 Task: Change your name to "Mark Spencer".
Action: Mouse moved to (1002, 85)
Screenshot: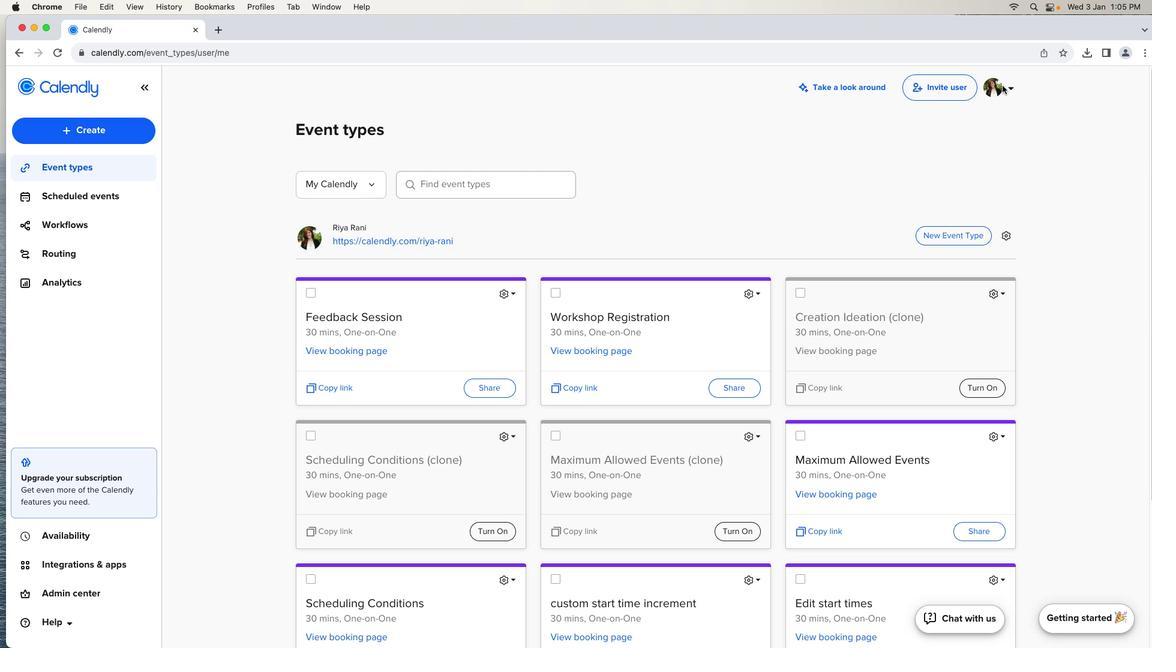 
Action: Mouse pressed left at (1002, 85)
Screenshot: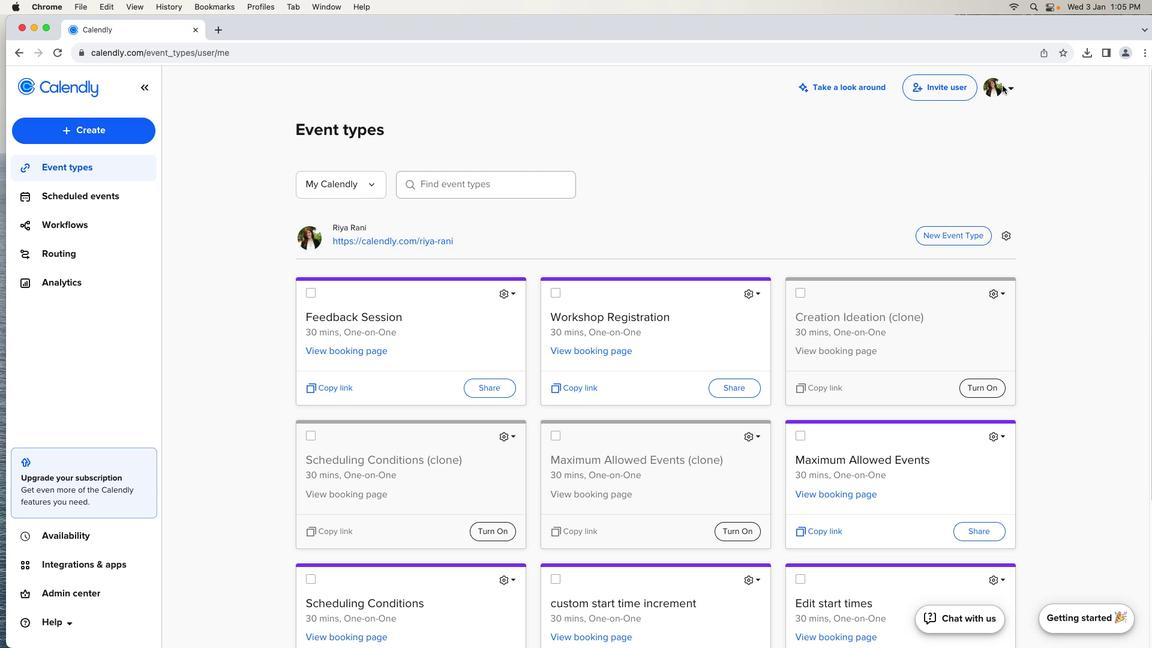 
Action: Mouse moved to (998, 85)
Screenshot: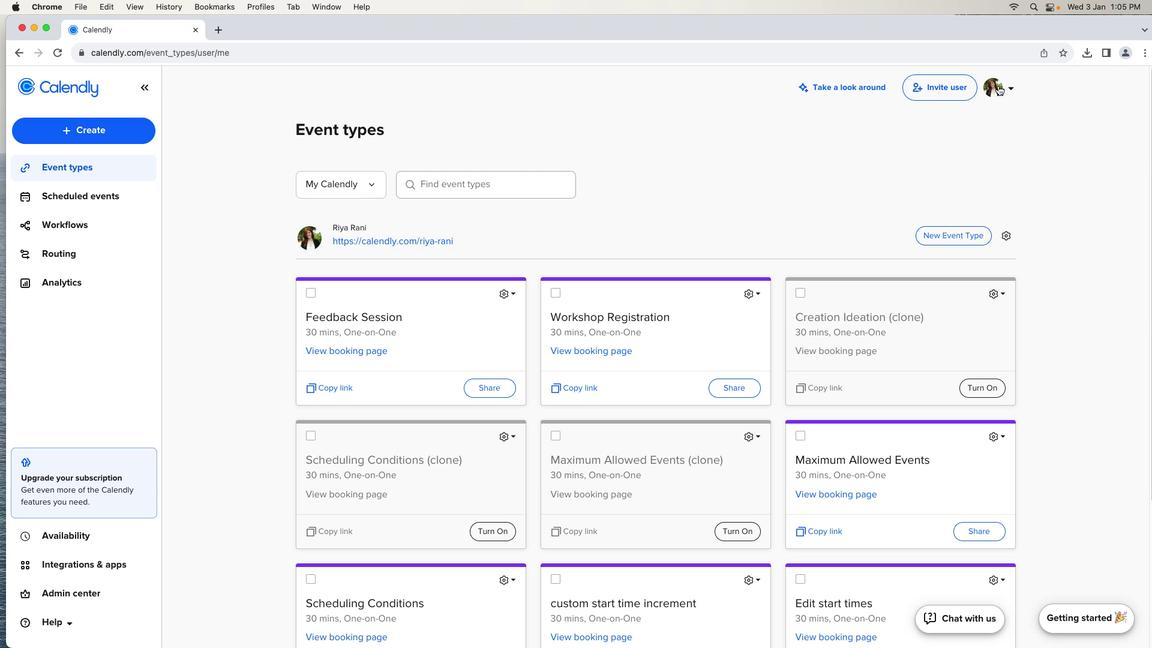 
Action: Mouse pressed left at (998, 85)
Screenshot: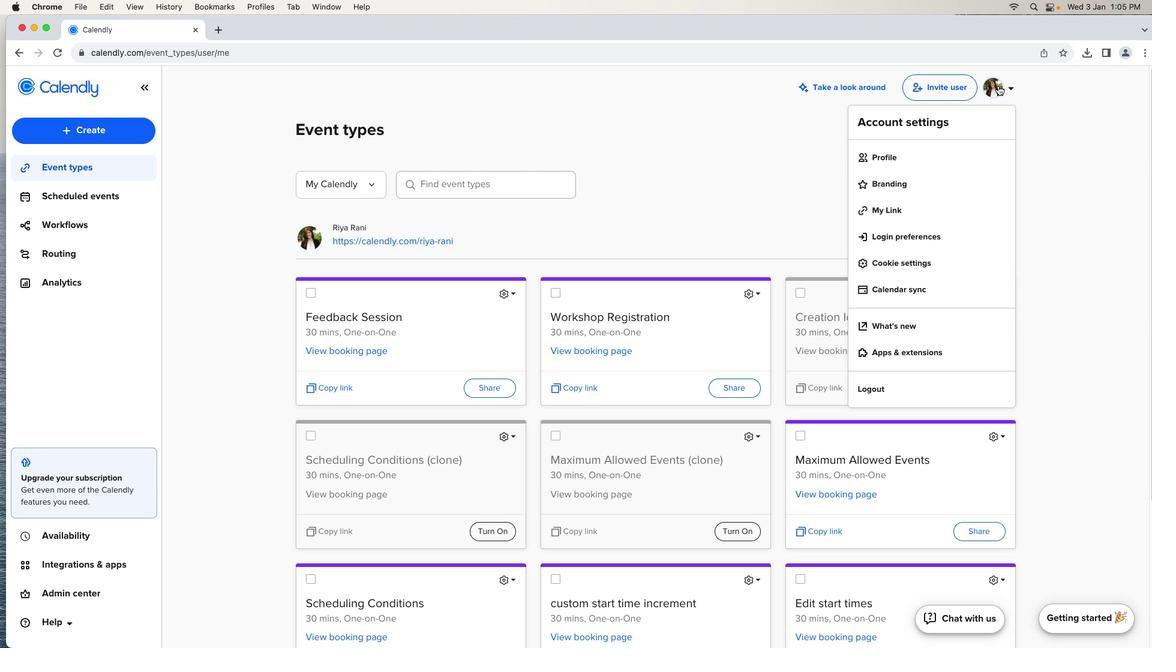 
Action: Mouse moved to (920, 159)
Screenshot: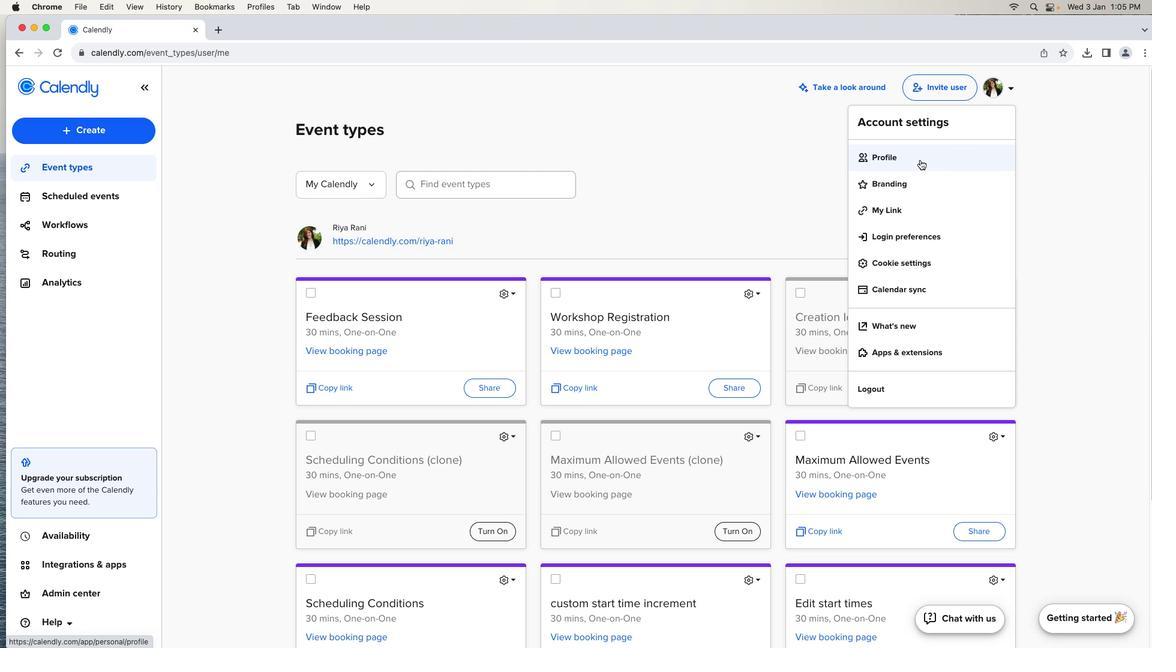 
Action: Mouse pressed left at (920, 159)
Screenshot: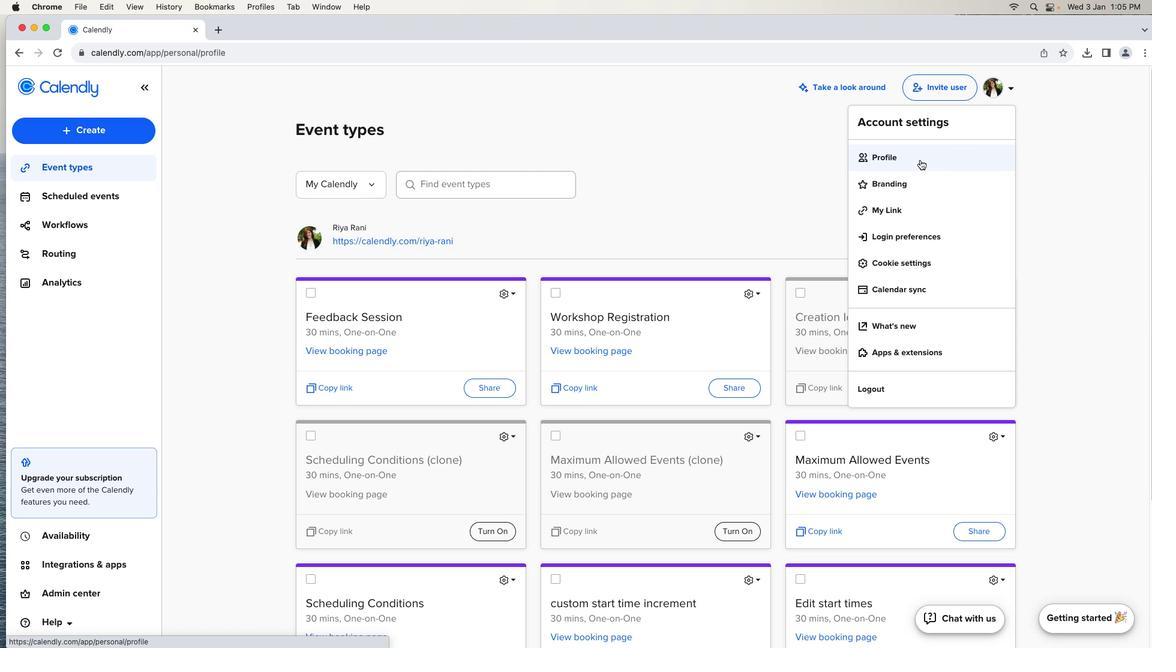 
Action: Mouse moved to (358, 290)
Screenshot: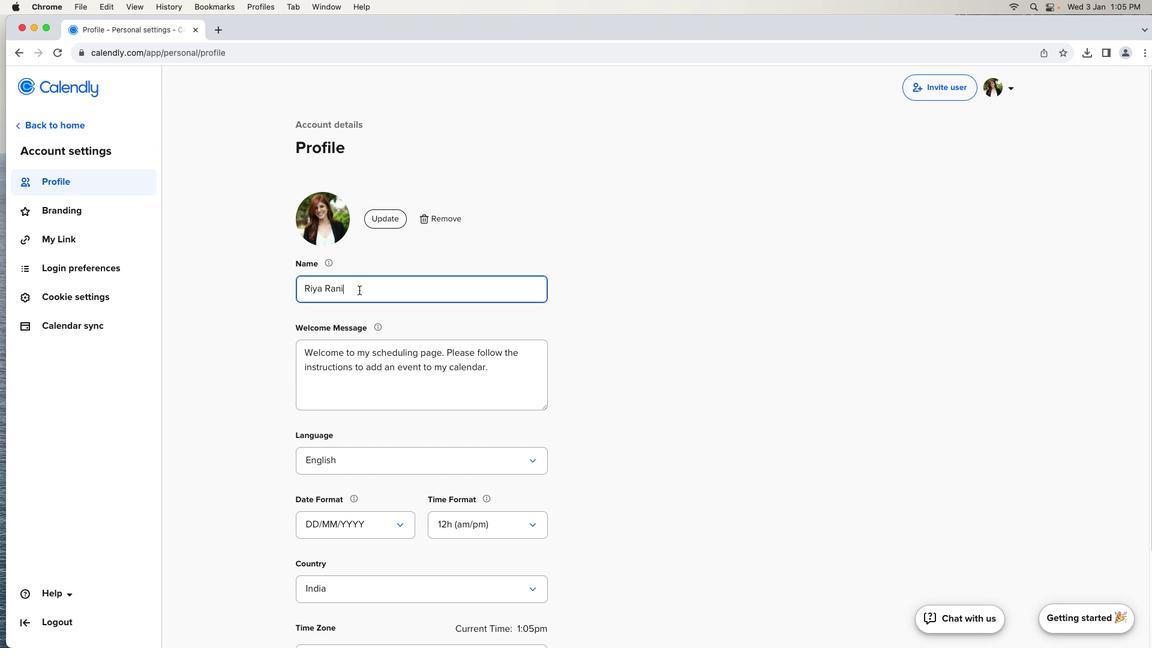 
Action: Mouse pressed left at (358, 290)
Screenshot: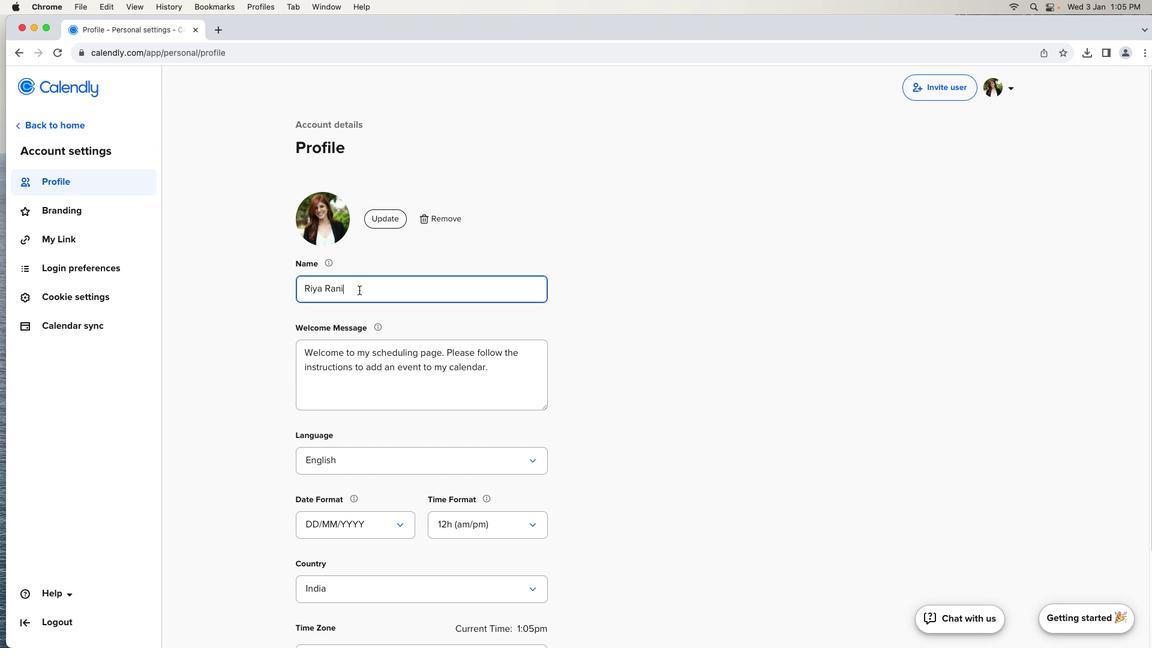 
Action: Mouse moved to (364, 291)
Screenshot: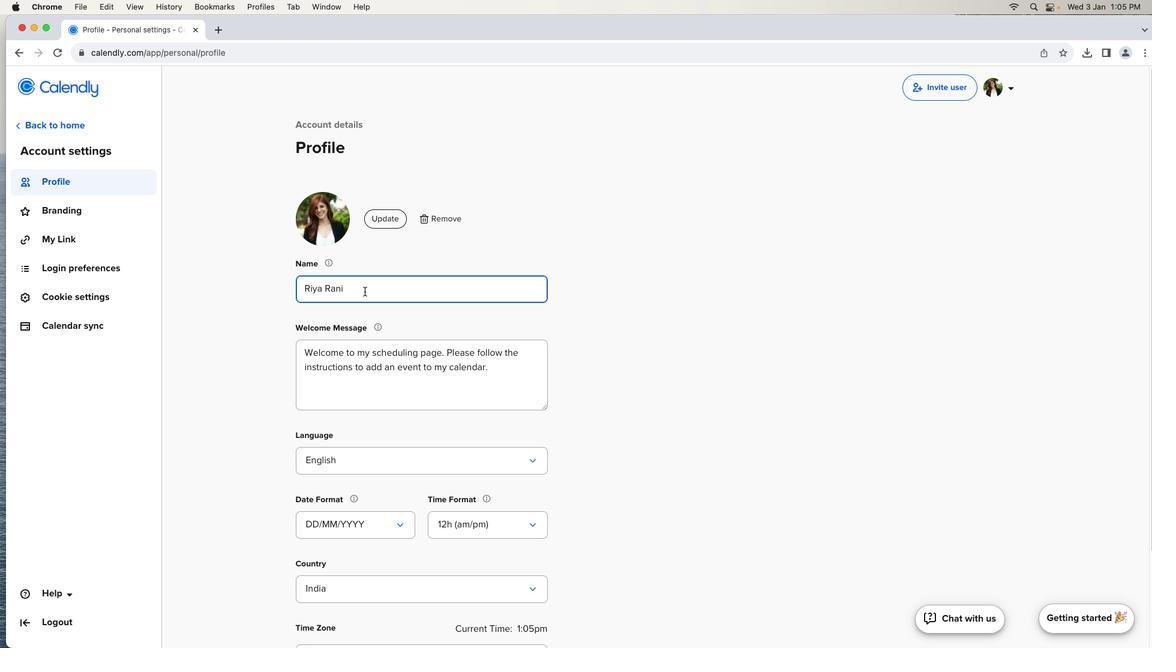
Action: Key pressed Key.backspaceKey.backspaceKey.backspaceKey.backspaceKey.backspaceKey.backspaceKey.backspaceKey.backspaceKey.backspaceKey.shift'M''a''r''k'Key.spaceKey.shift'S''p''e''n''c''e''r'
Screenshot: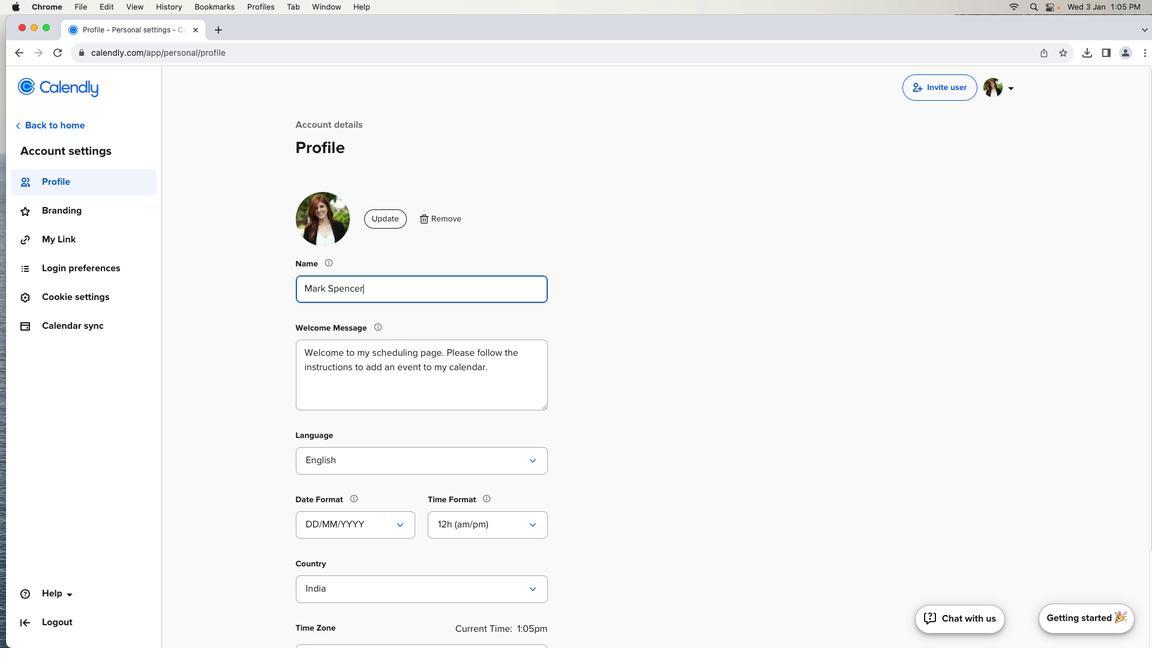 
Action: Mouse moved to (576, 390)
Screenshot: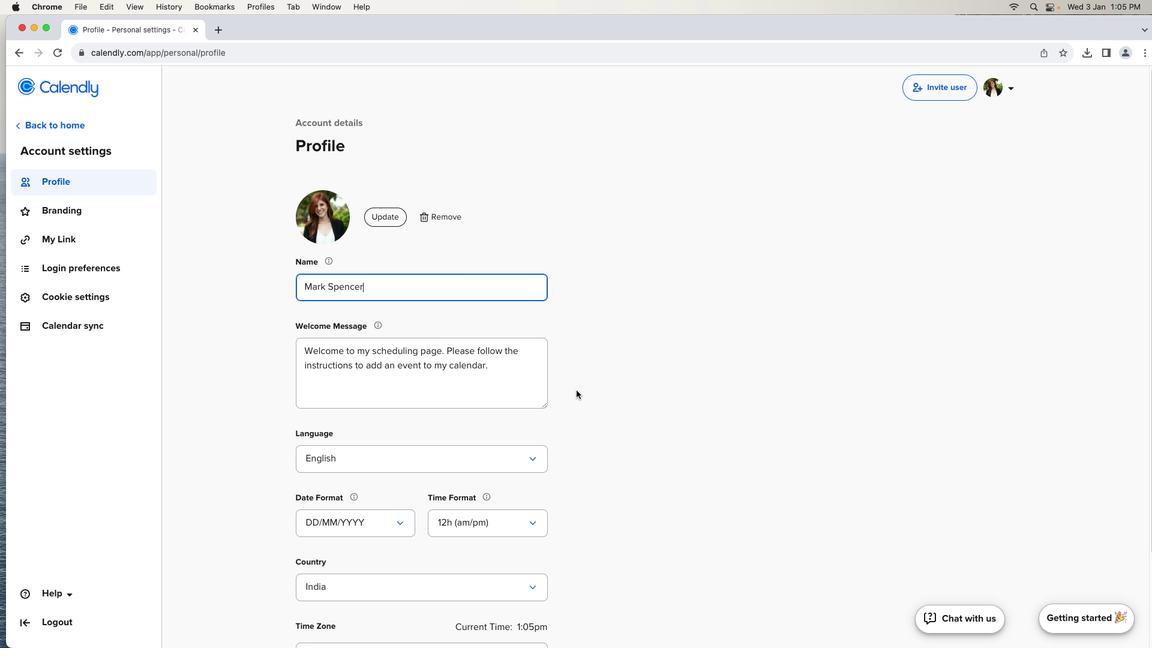 
Action: Mouse scrolled (576, 390) with delta (0, 0)
Screenshot: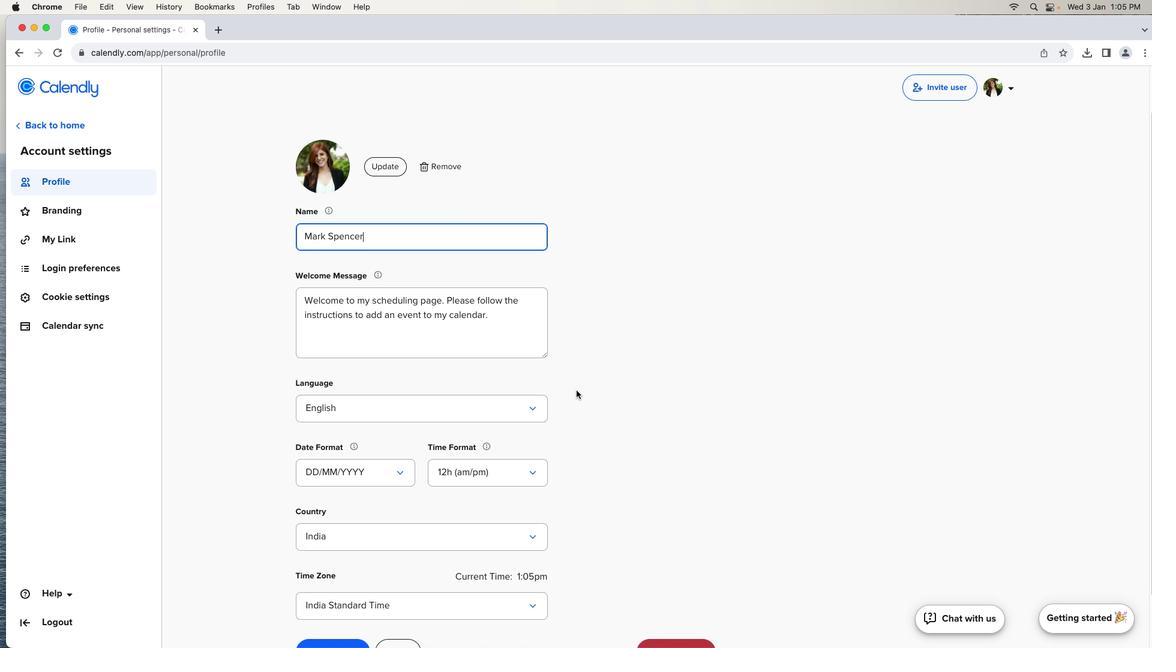 
Action: Mouse scrolled (576, 390) with delta (0, 0)
Screenshot: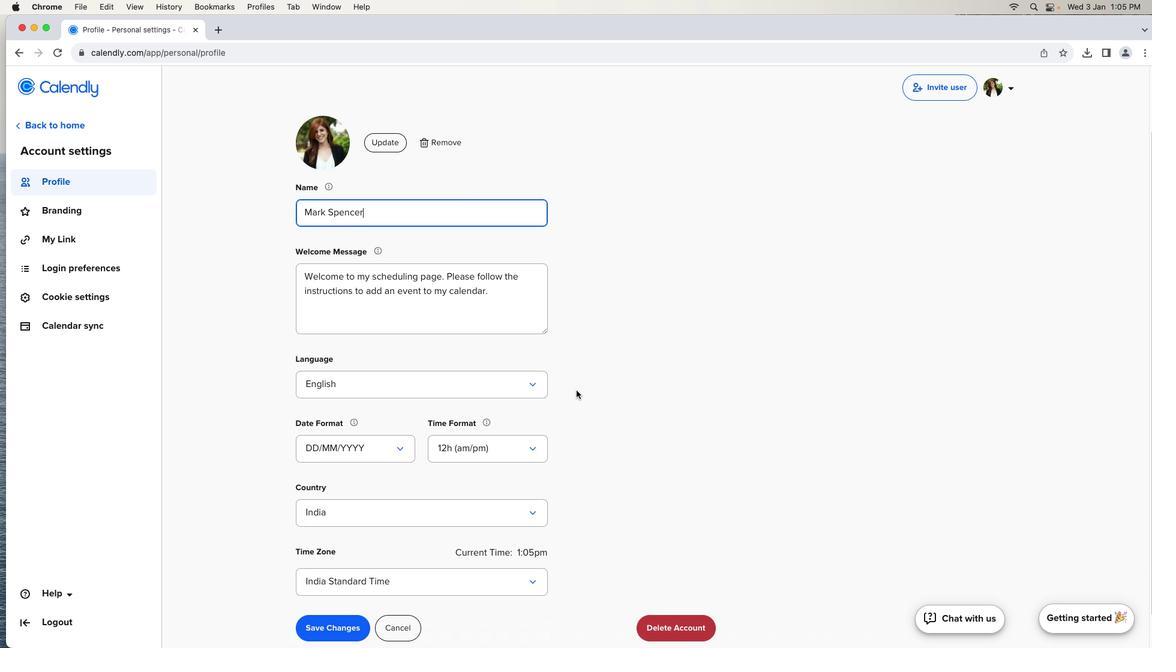 
Action: Mouse scrolled (576, 390) with delta (0, -1)
Screenshot: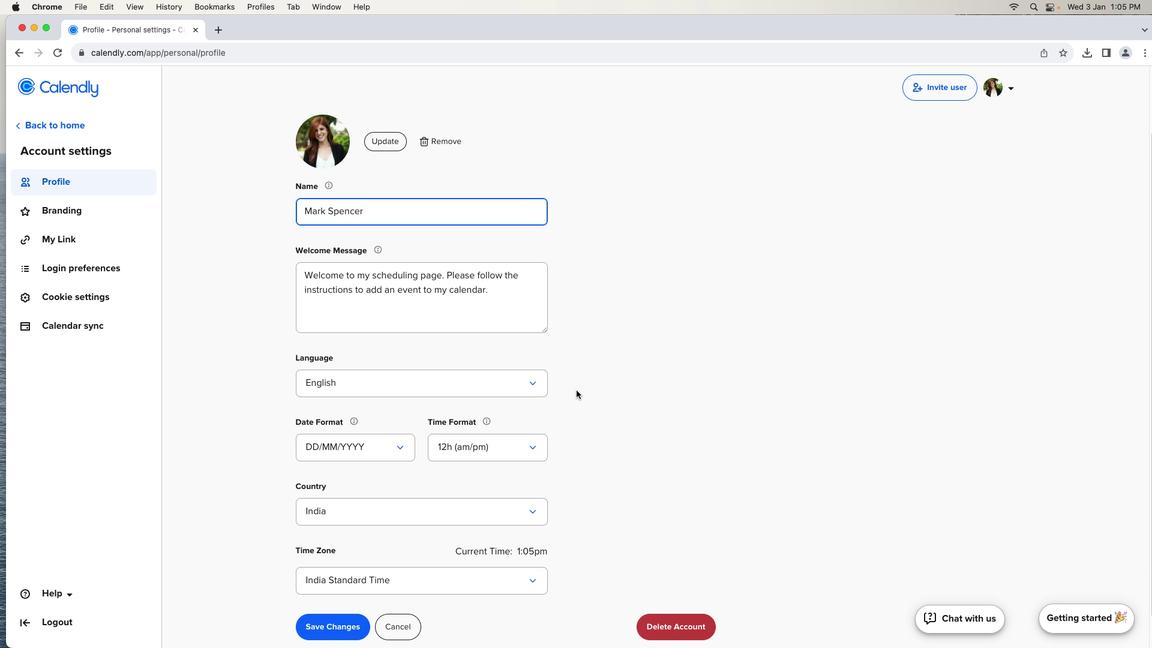 
Action: Mouse scrolled (576, 390) with delta (0, 0)
Screenshot: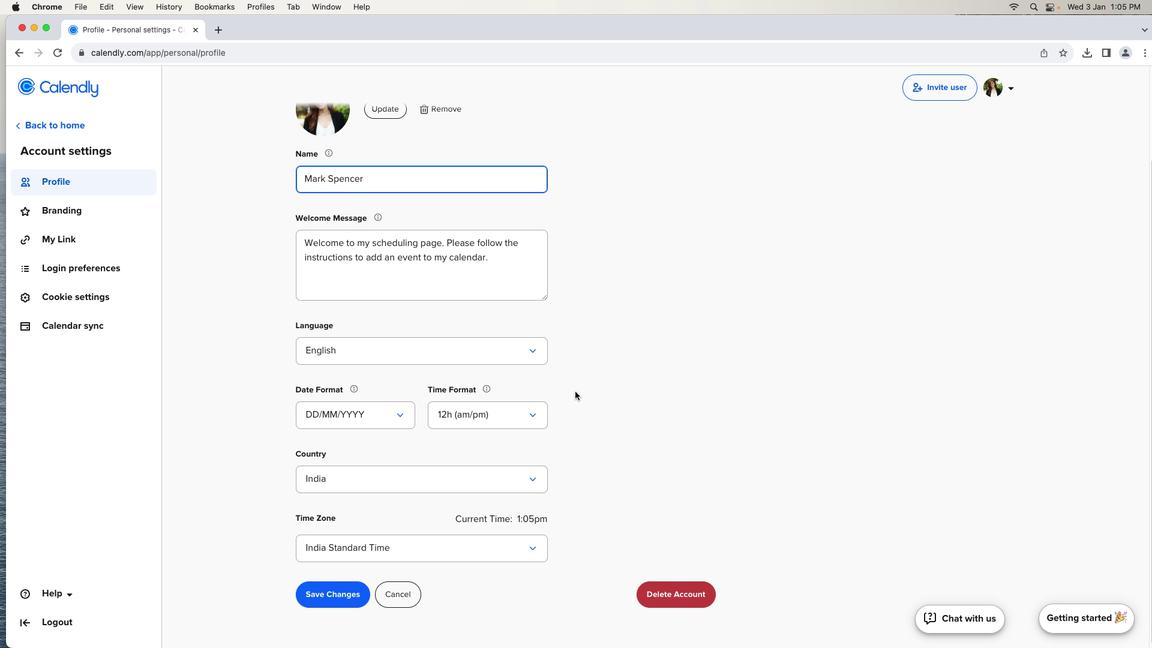 
Action: Mouse scrolled (576, 390) with delta (0, 0)
Screenshot: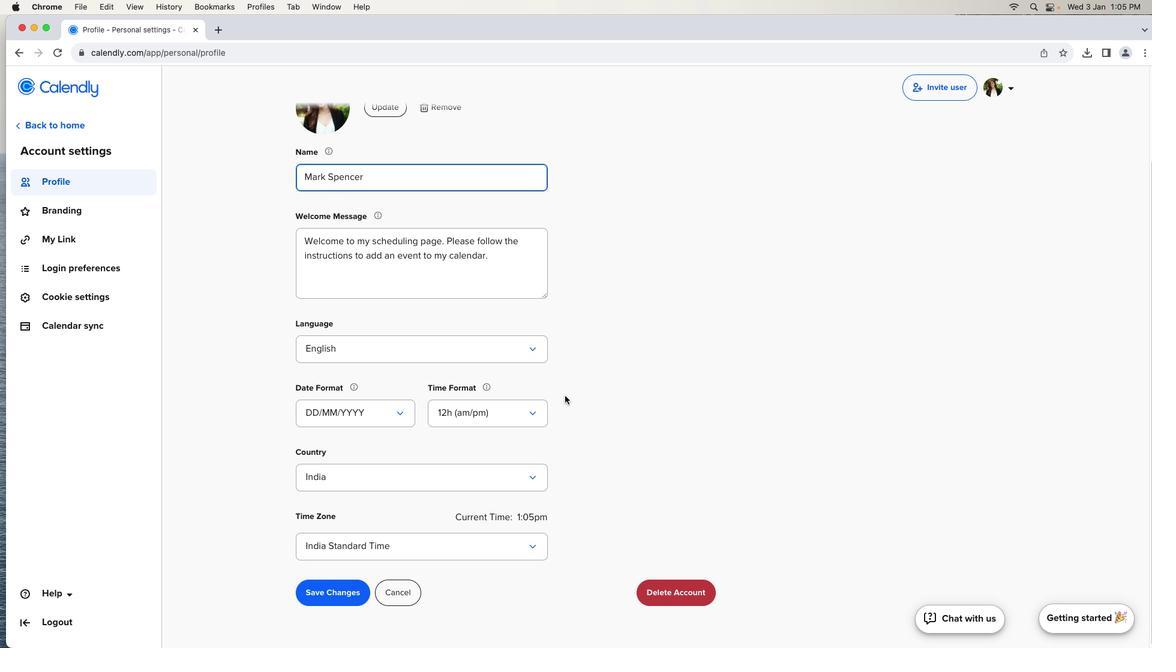 
Action: Mouse scrolled (576, 390) with delta (0, -1)
Screenshot: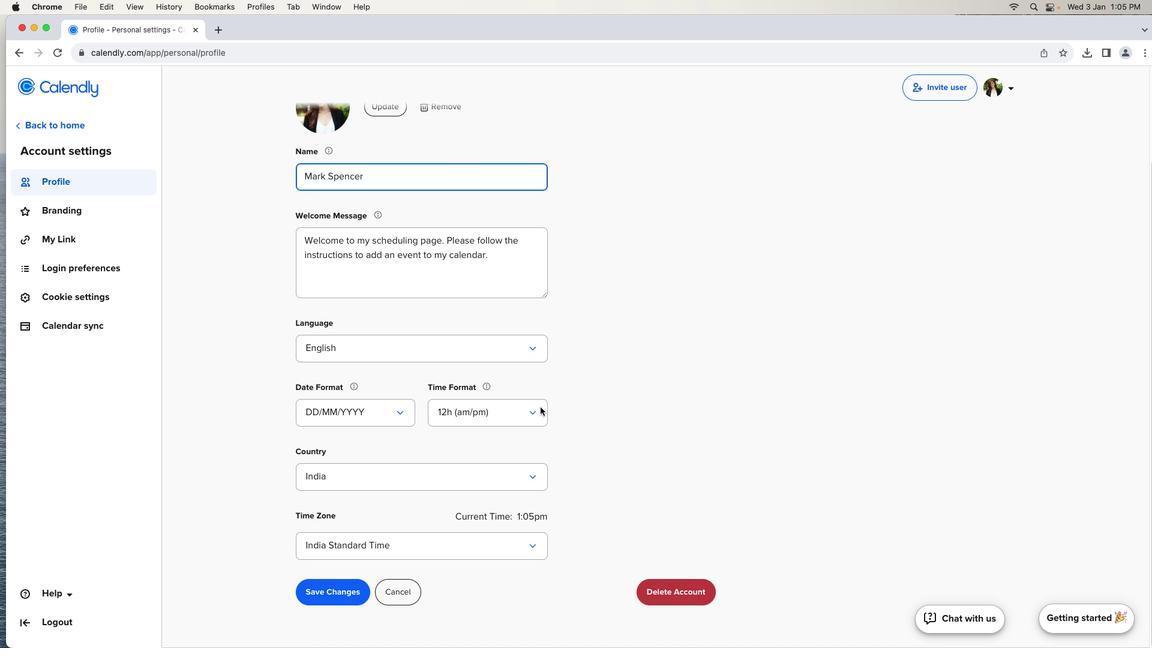 
Action: Mouse scrolled (576, 390) with delta (0, -3)
Screenshot: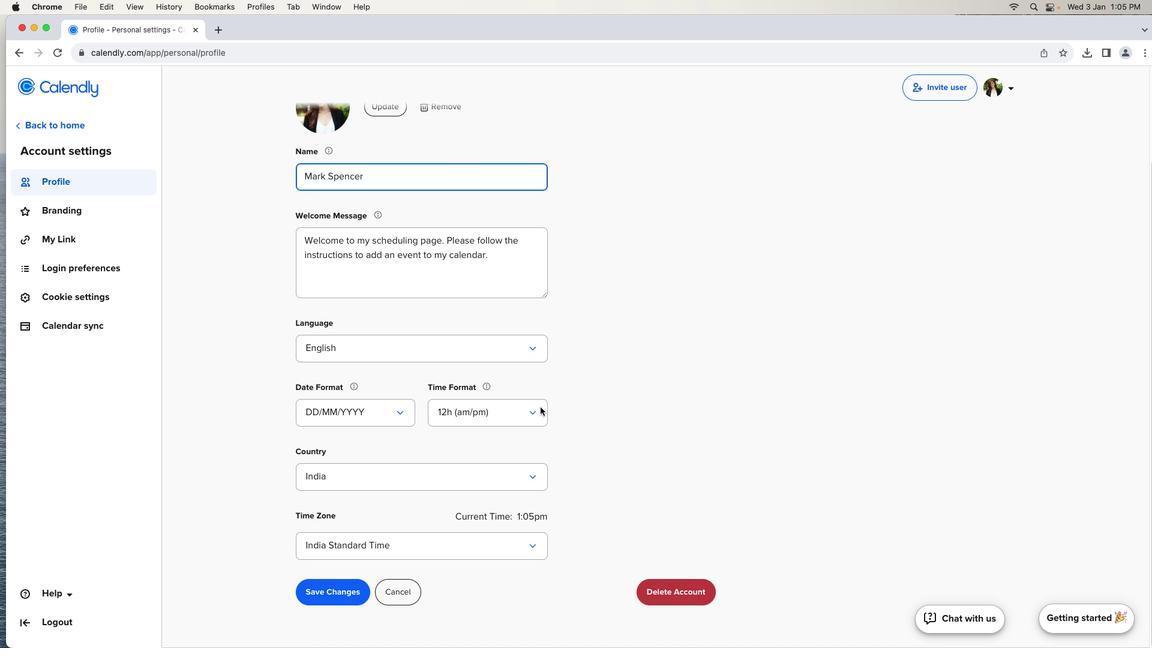 
Action: Mouse moved to (330, 592)
Screenshot: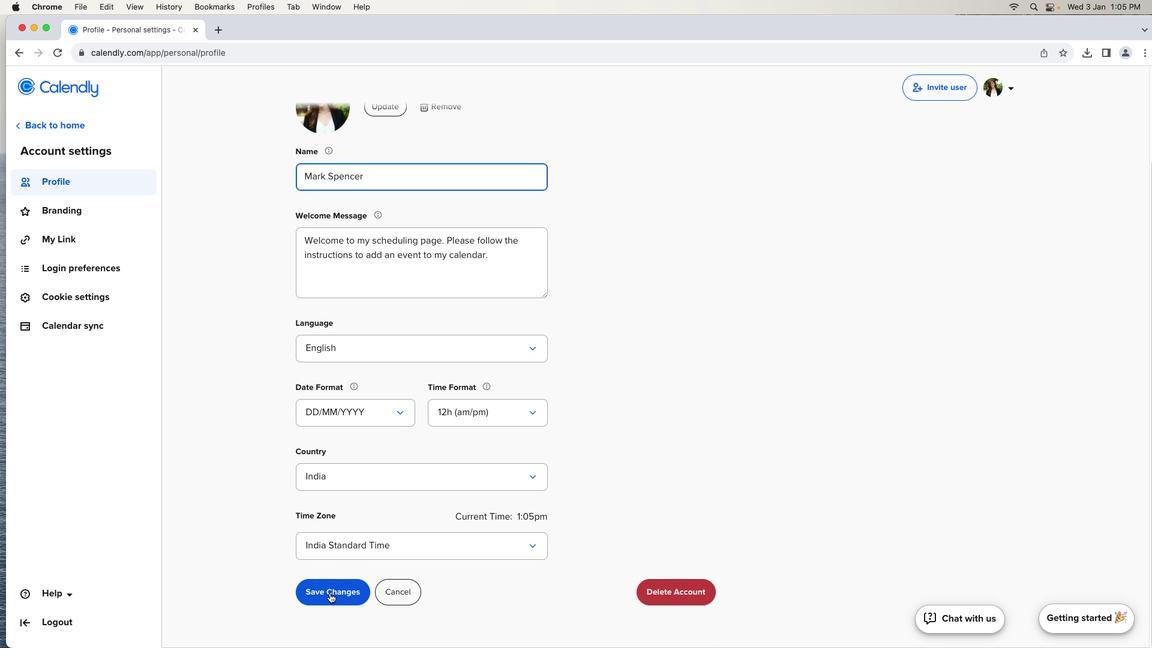 
Action: Mouse pressed left at (330, 592)
Screenshot: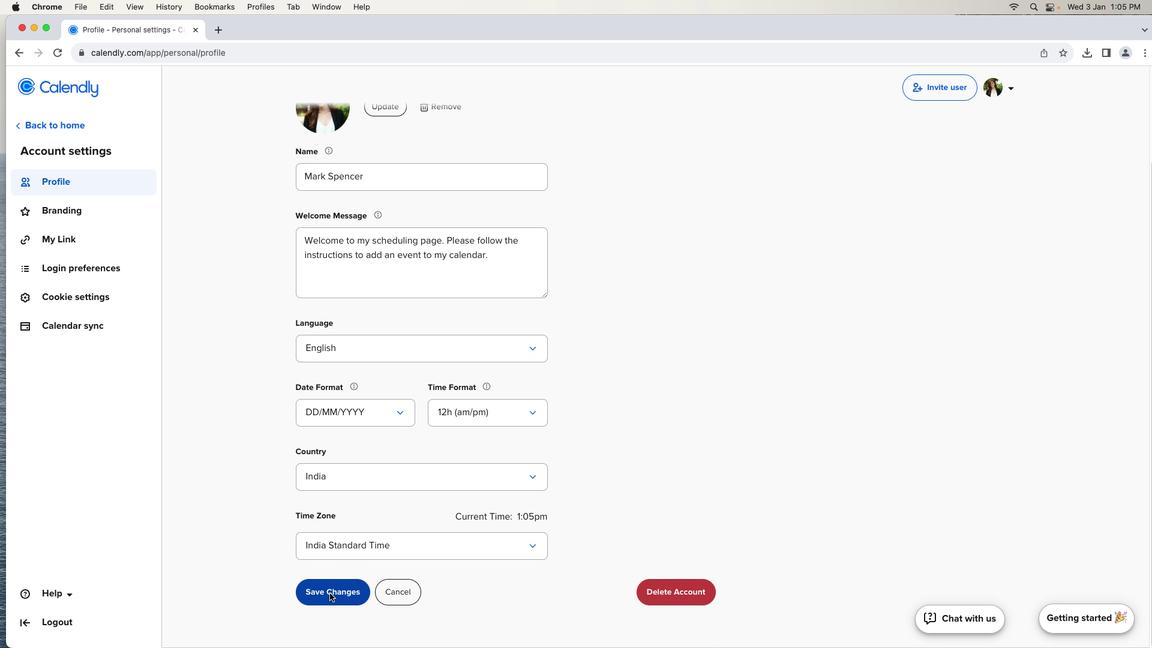 
Action: Mouse moved to (730, 444)
Screenshot: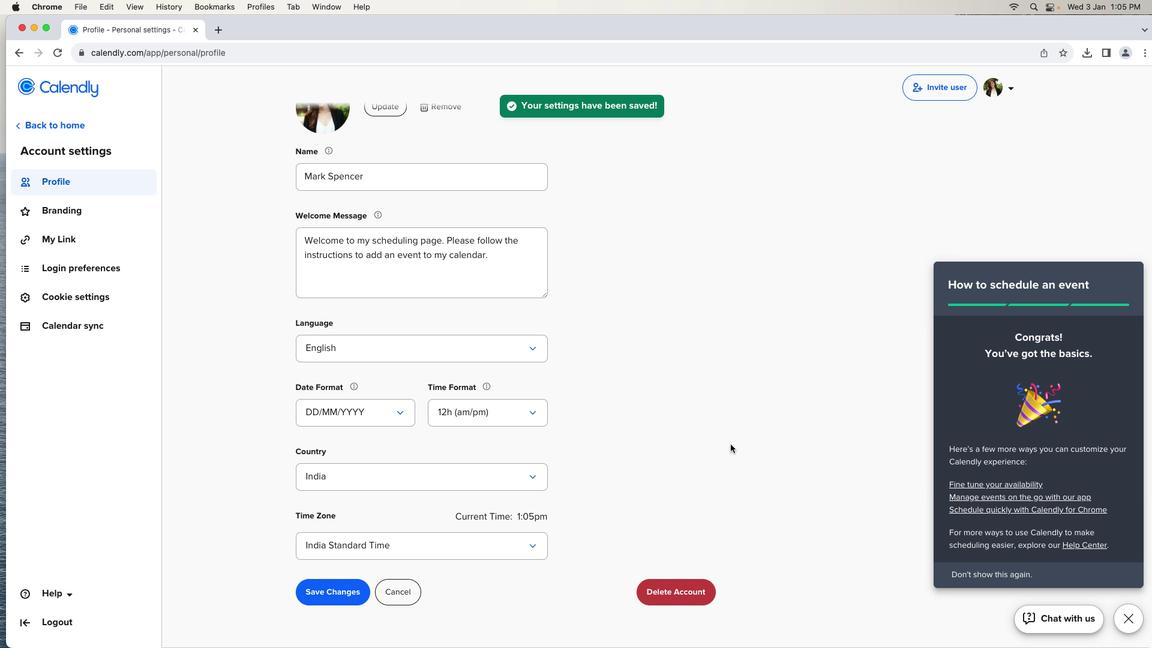 
